 Task: Check the sale-to-list ratio of rec room in the last 1 year.
Action: Mouse moved to (785, 182)
Screenshot: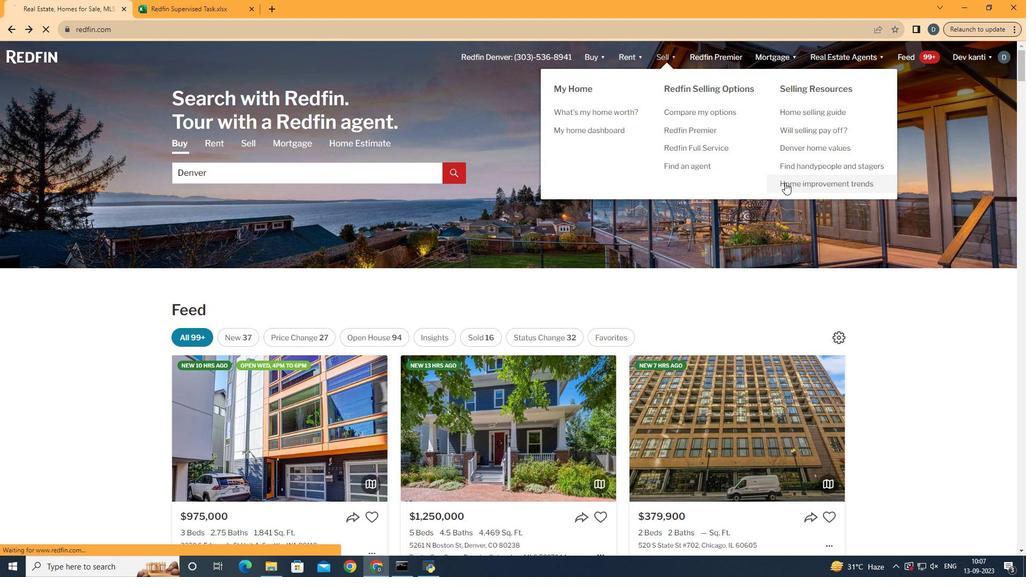 
Action: Mouse pressed left at (785, 182)
Screenshot: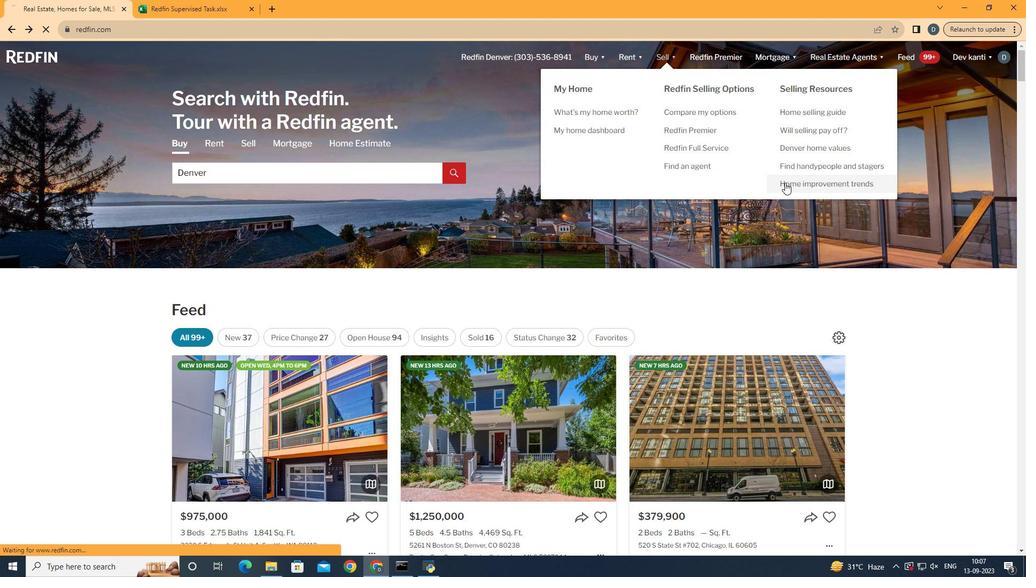 
Action: Mouse moved to (253, 205)
Screenshot: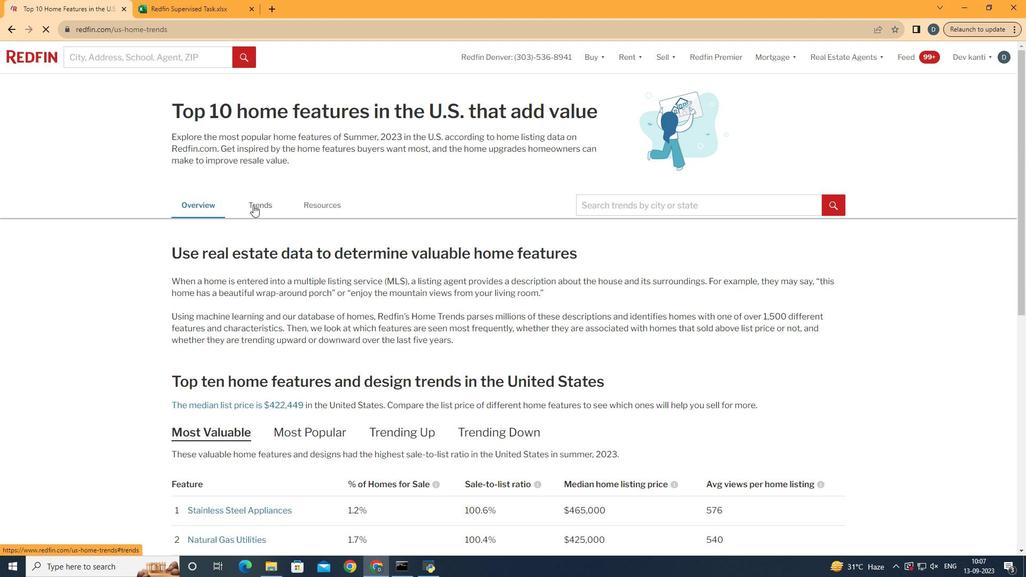 
Action: Mouse pressed left at (253, 205)
Screenshot: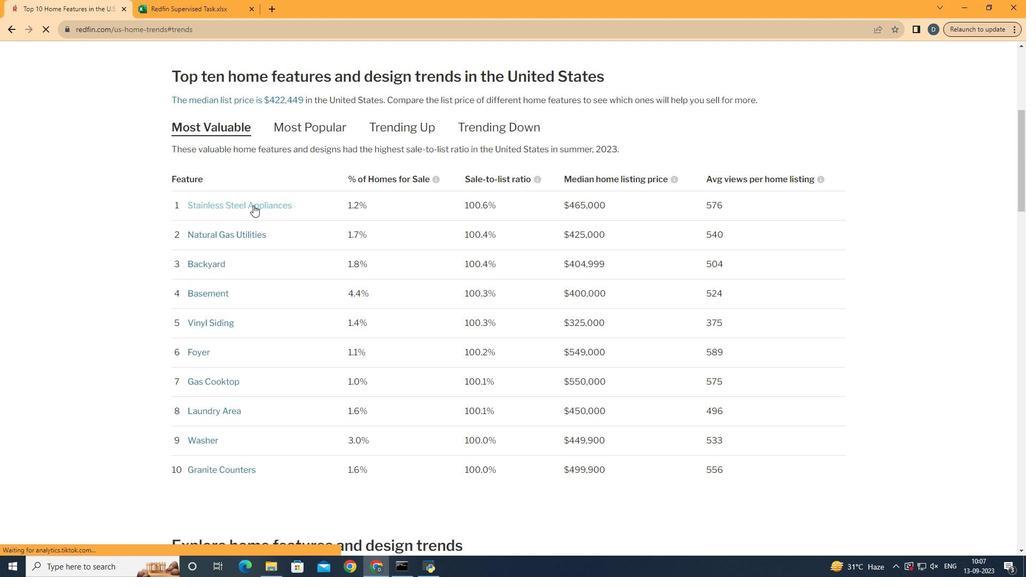 
Action: Mouse moved to (384, 325)
Screenshot: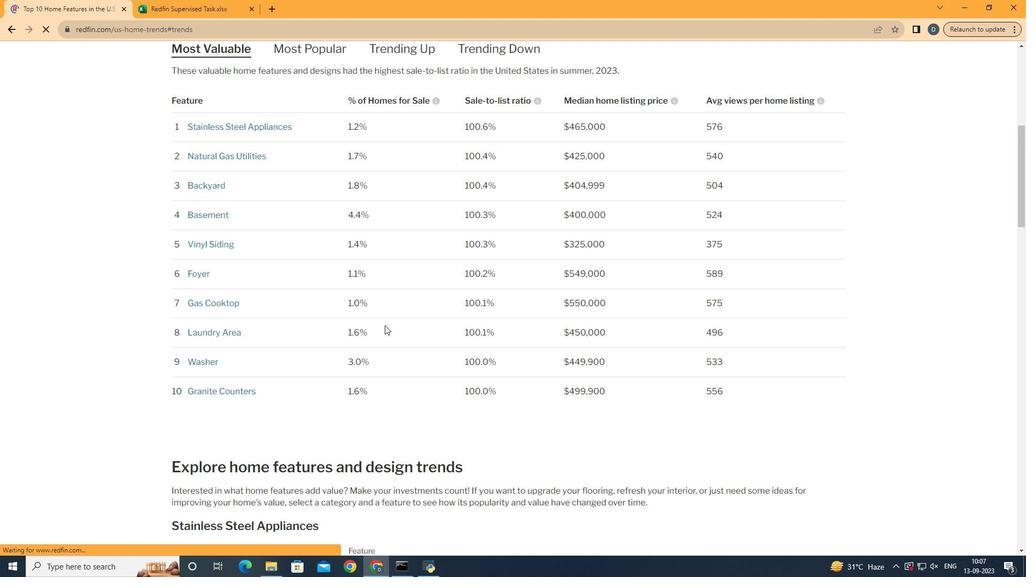 
Action: Mouse scrolled (384, 325) with delta (0, 0)
Screenshot: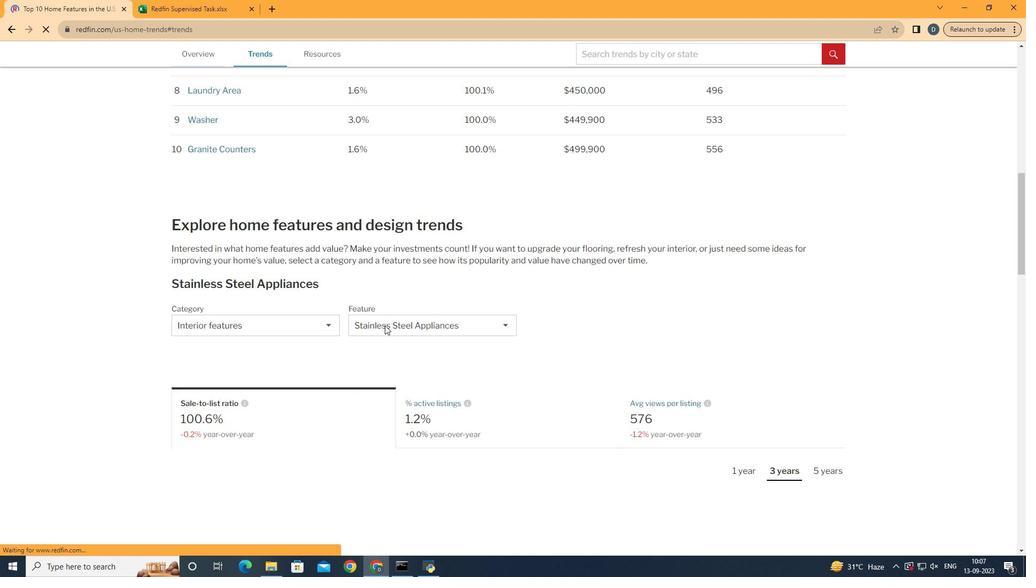 
Action: Mouse scrolled (384, 325) with delta (0, 0)
Screenshot: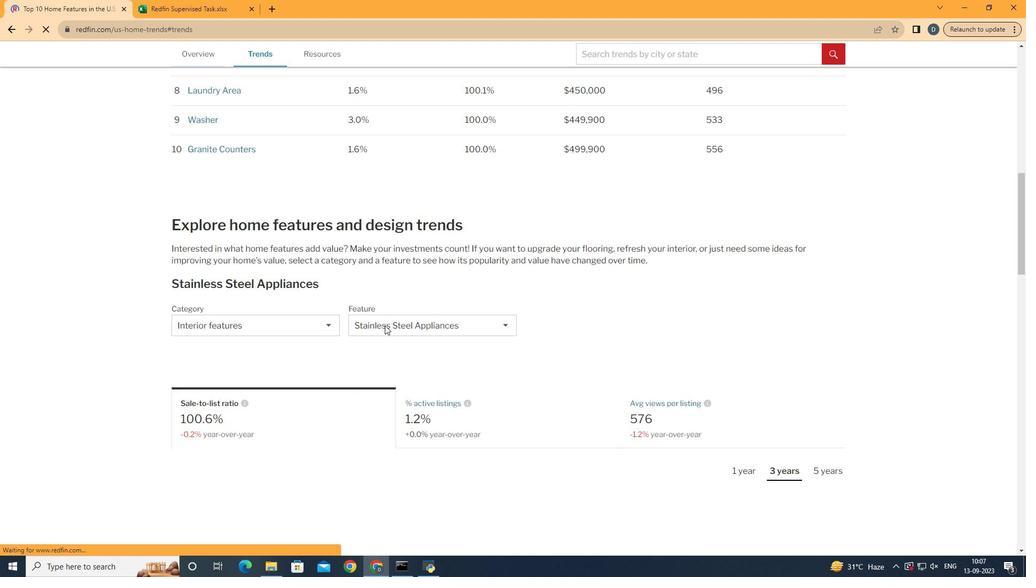 
Action: Mouse scrolled (384, 325) with delta (0, 0)
Screenshot: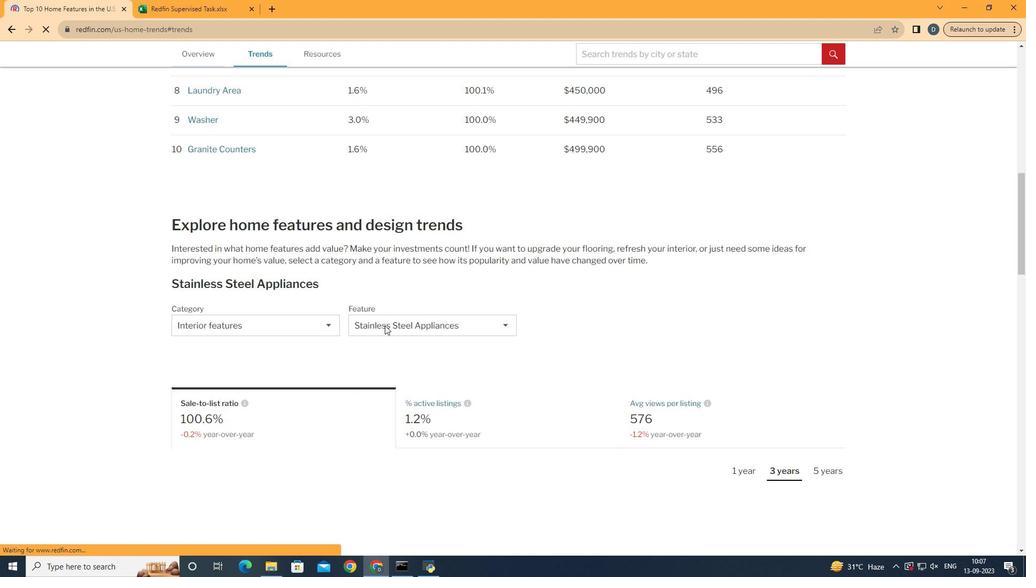 
Action: Mouse scrolled (384, 325) with delta (0, 0)
Screenshot: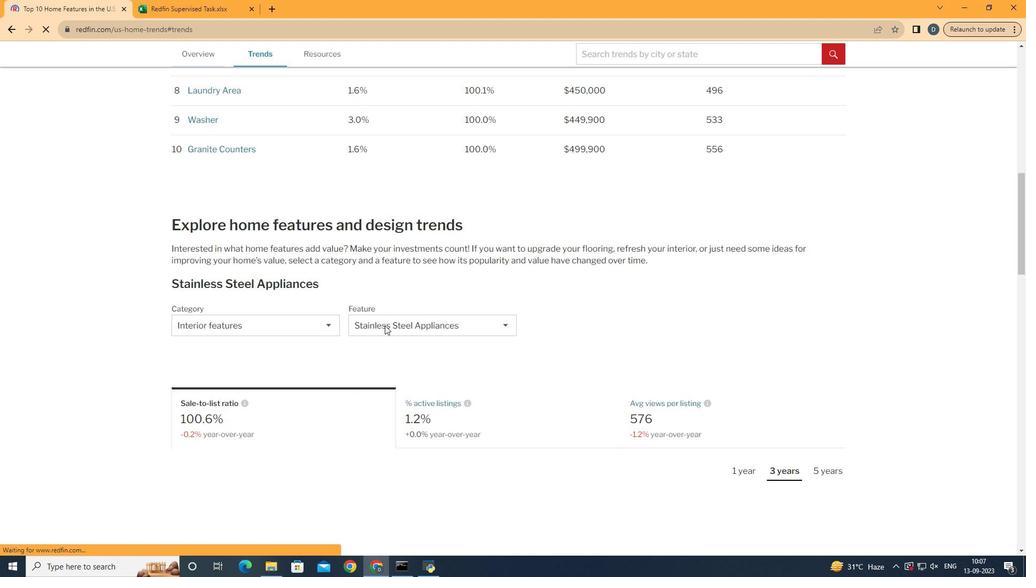 
Action: Mouse scrolled (384, 325) with delta (0, 0)
Screenshot: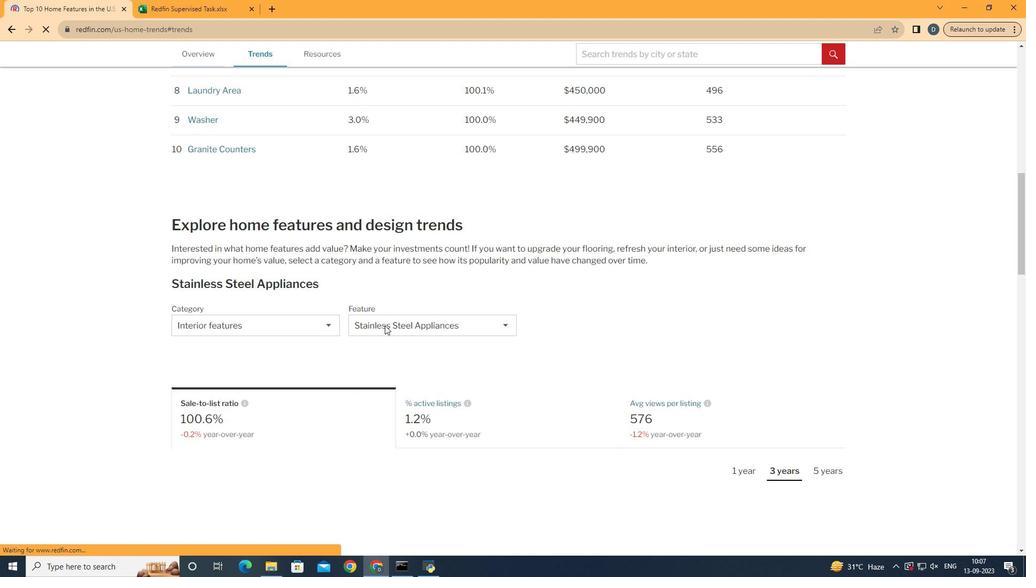 
Action: Mouse scrolled (384, 325) with delta (0, 0)
Screenshot: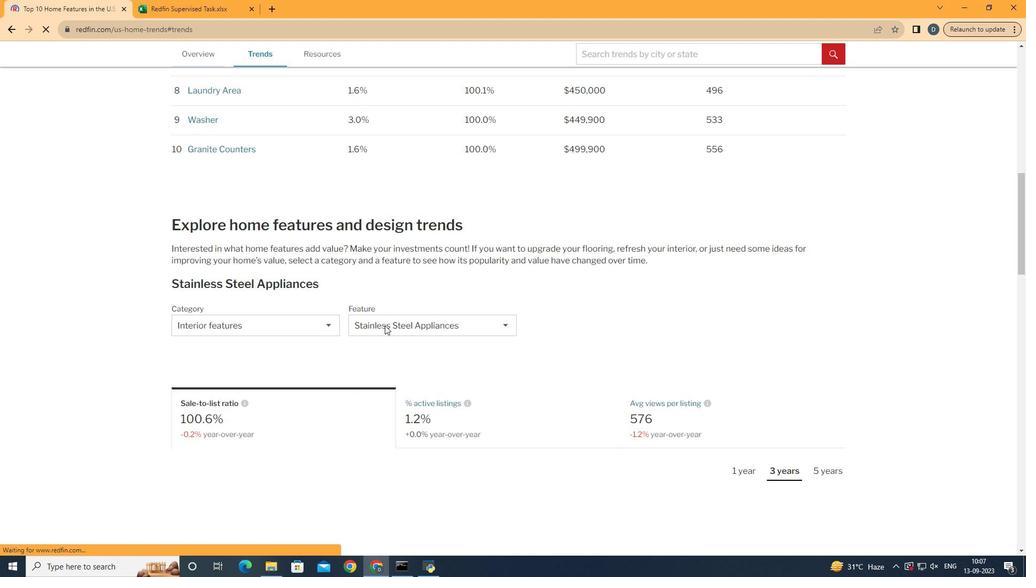 
Action: Mouse moved to (352, 322)
Screenshot: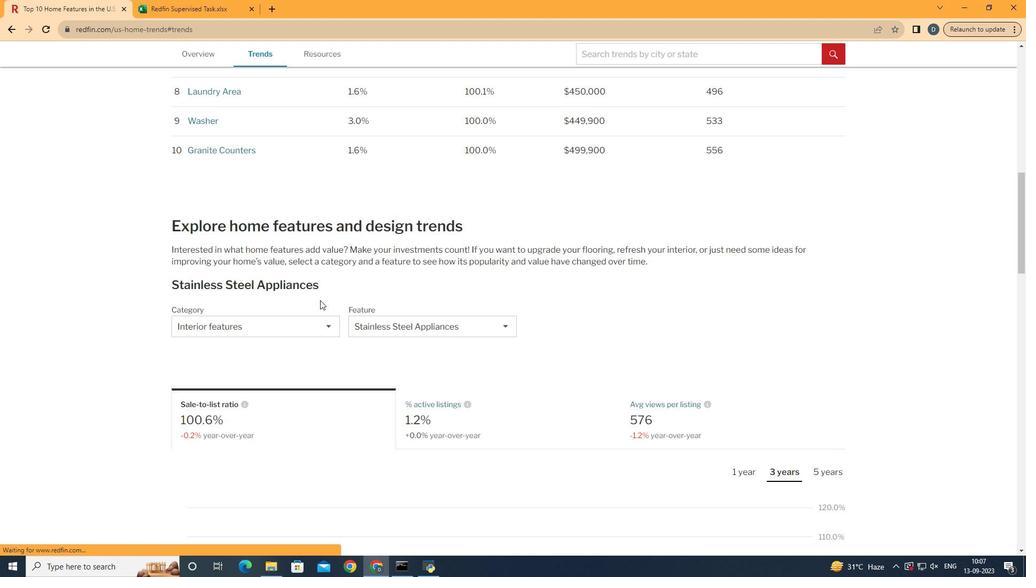
Action: Mouse scrolled (352, 321) with delta (0, 0)
Screenshot: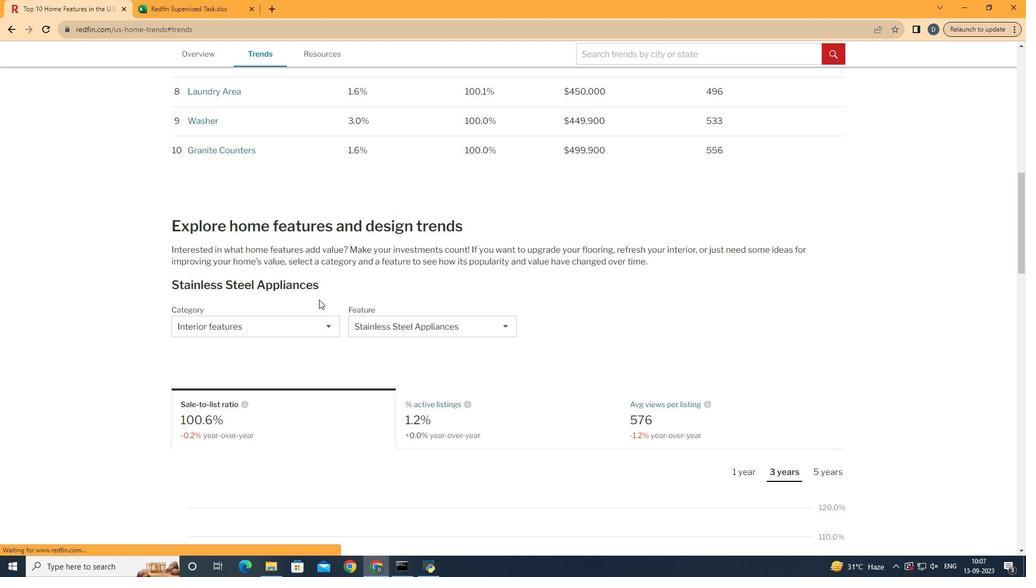 
Action: Mouse scrolled (352, 321) with delta (0, 0)
Screenshot: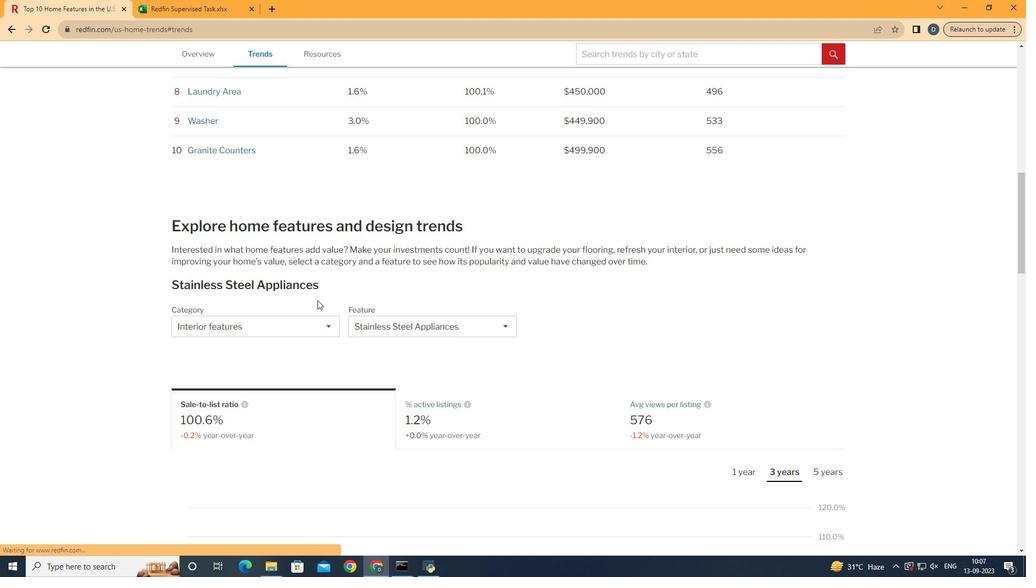 
Action: Mouse moved to (317, 300)
Screenshot: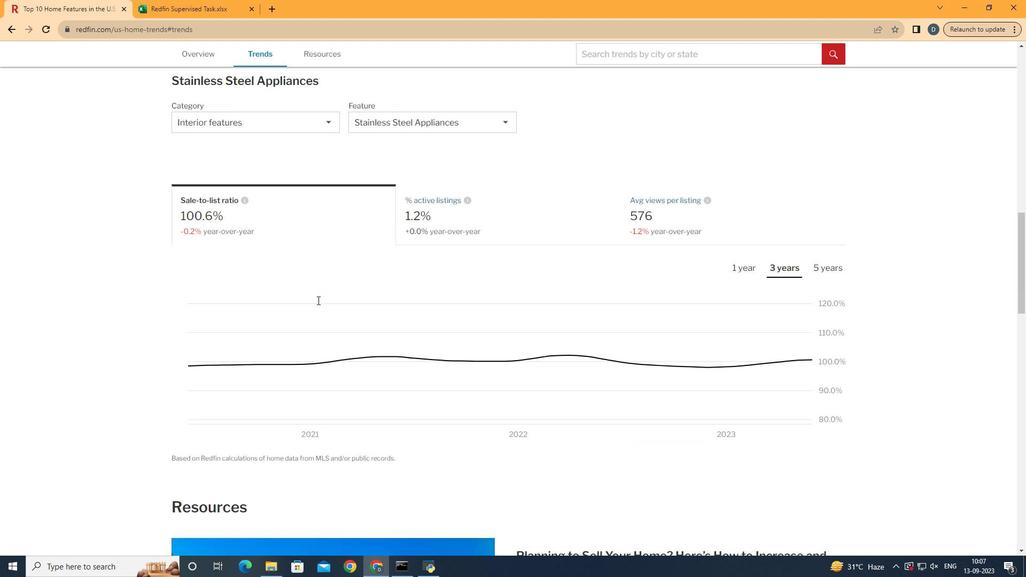 
Action: Mouse scrolled (317, 299) with delta (0, 0)
Screenshot: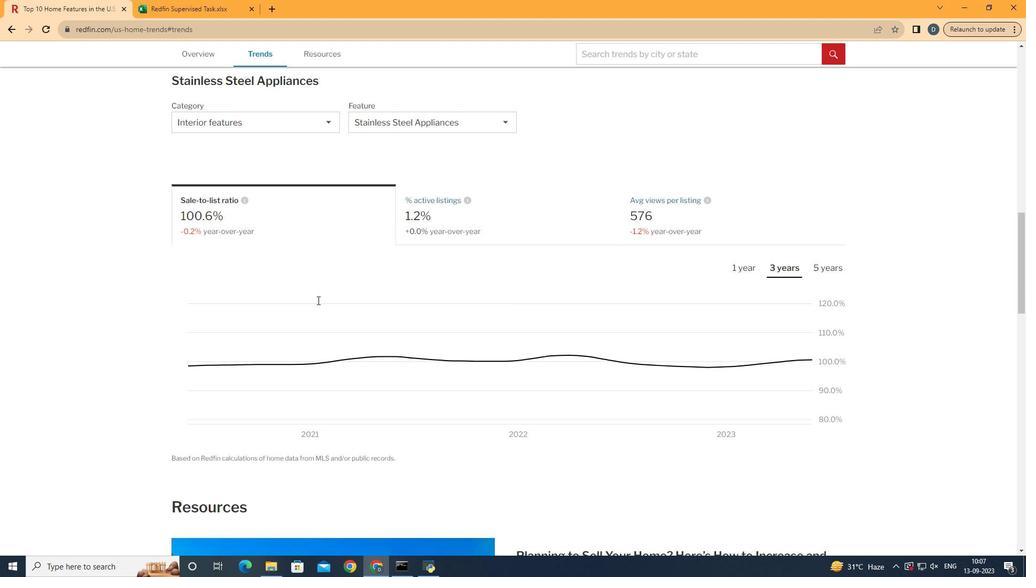
Action: Mouse scrolled (317, 299) with delta (0, 0)
Screenshot: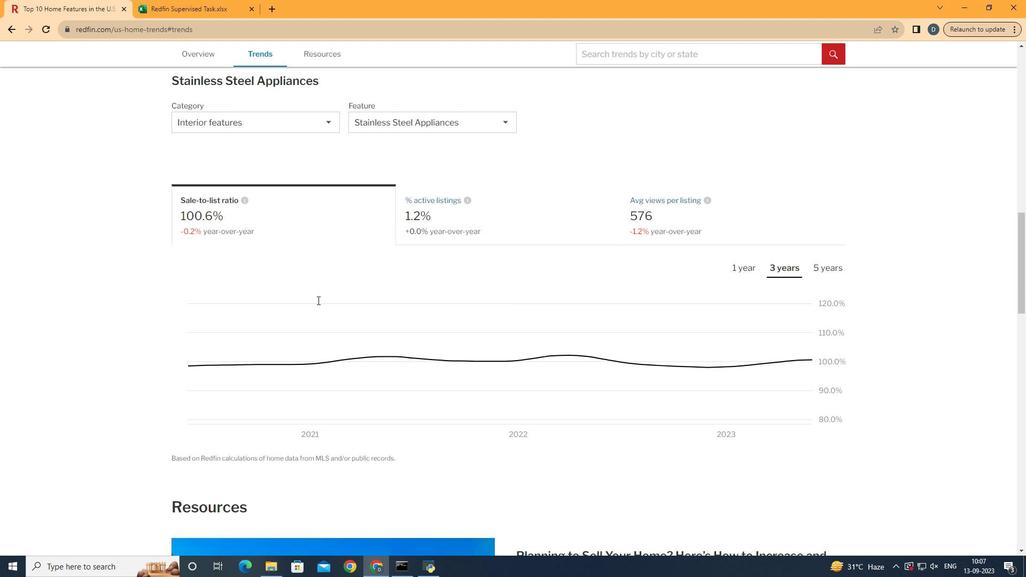 
Action: Mouse scrolled (317, 299) with delta (0, 0)
Screenshot: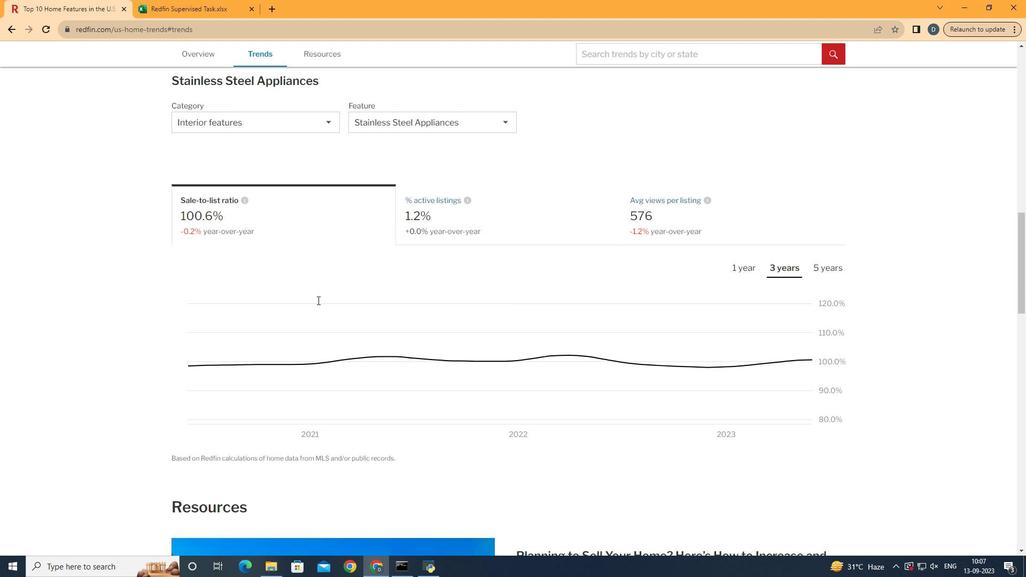 
Action: Mouse scrolled (317, 299) with delta (0, 0)
Screenshot: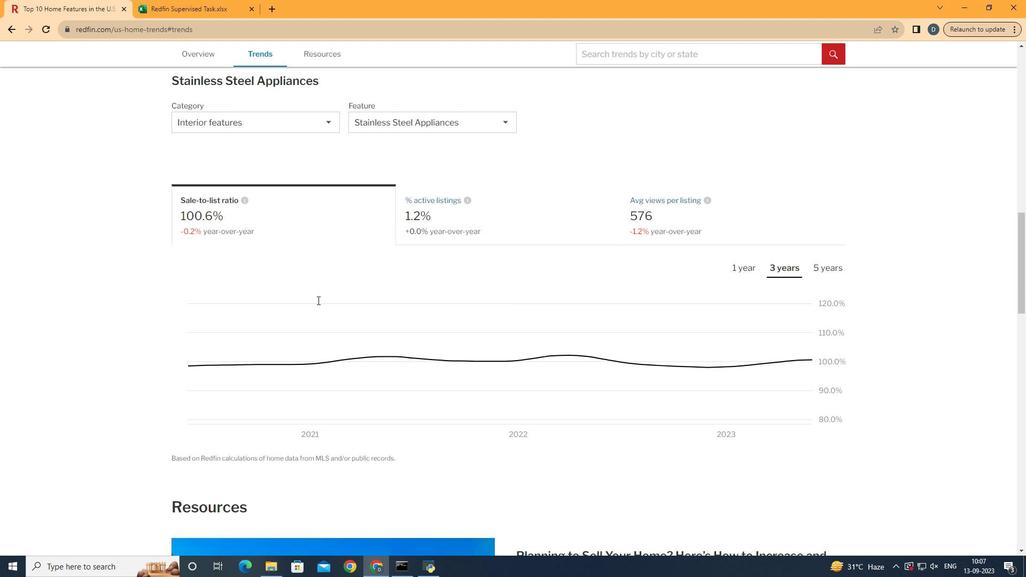 
Action: Mouse scrolled (317, 299) with delta (0, 0)
Screenshot: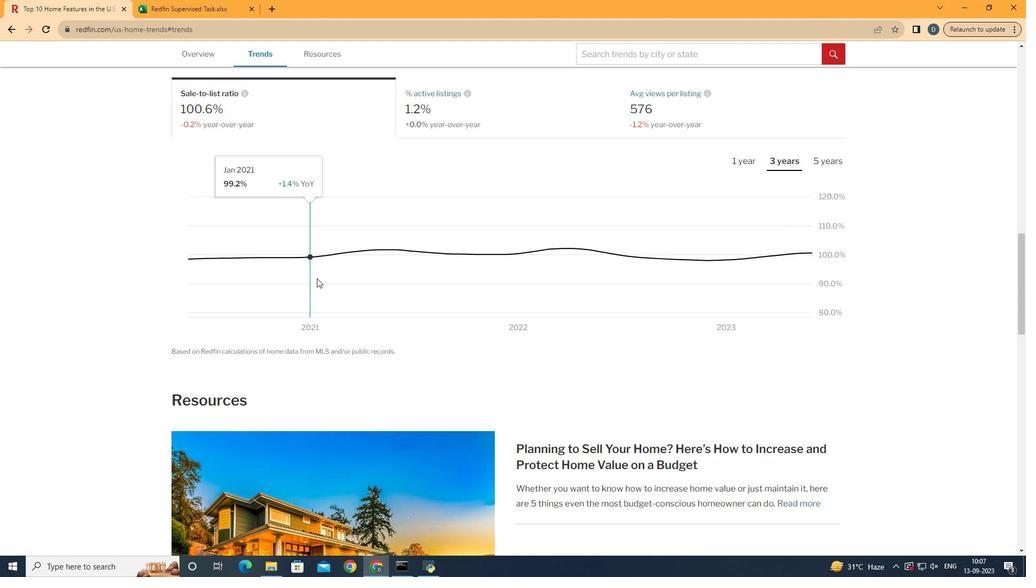 
Action: Mouse scrolled (317, 299) with delta (0, 0)
Screenshot: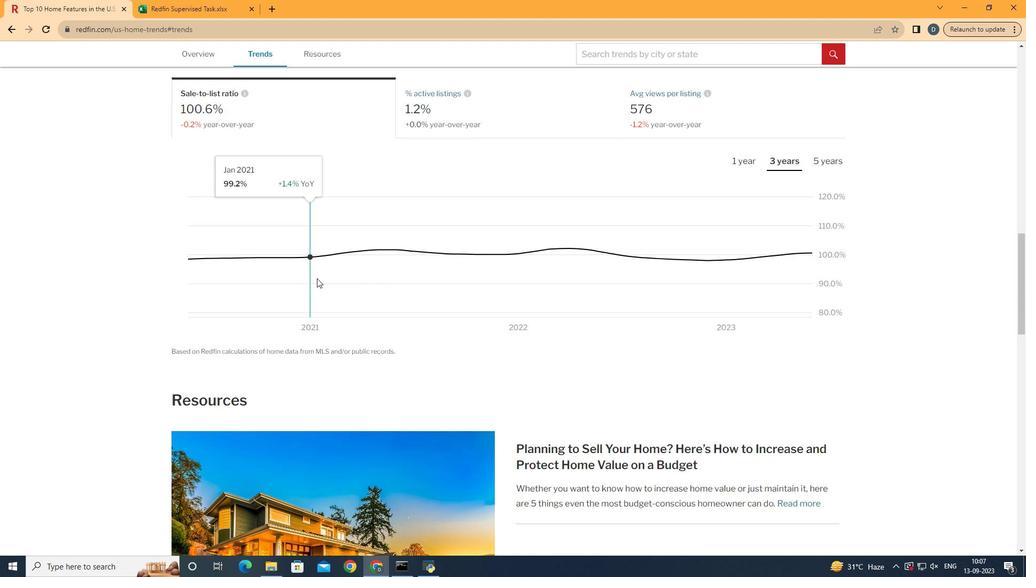 
Action: Mouse moved to (317, 278)
Screenshot: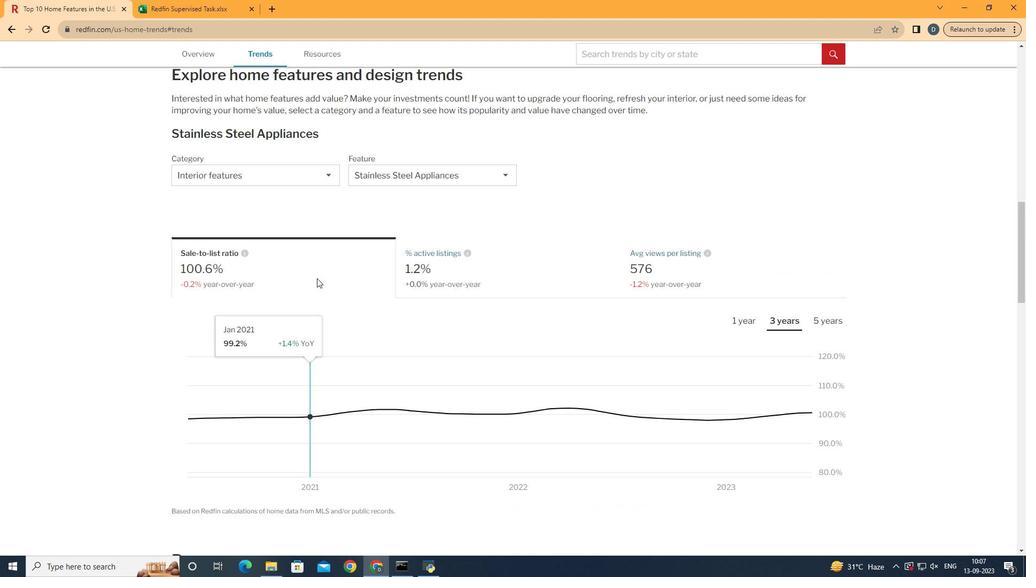 
Action: Mouse scrolled (317, 279) with delta (0, 0)
Screenshot: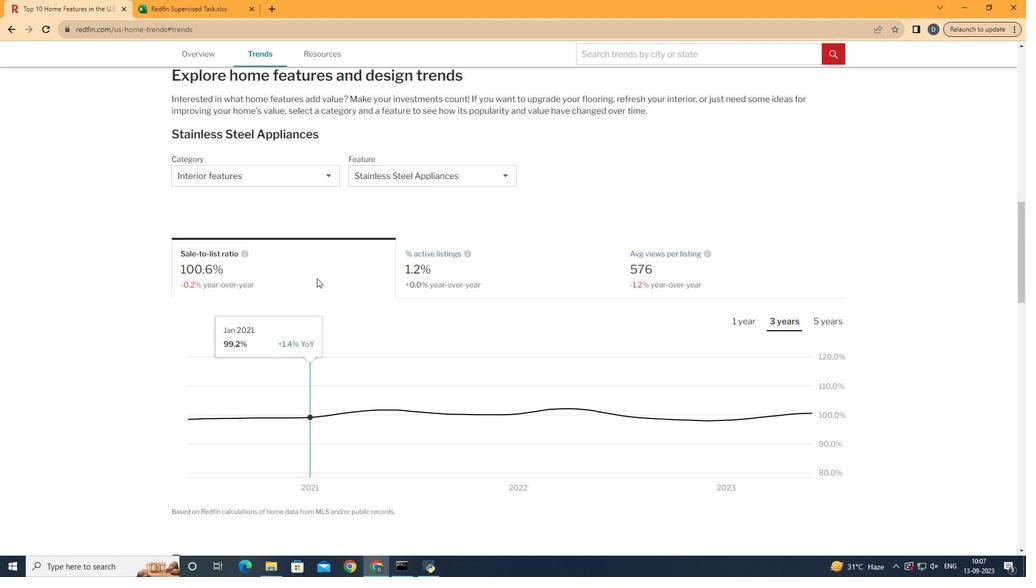 
Action: Mouse scrolled (317, 279) with delta (0, 0)
Screenshot: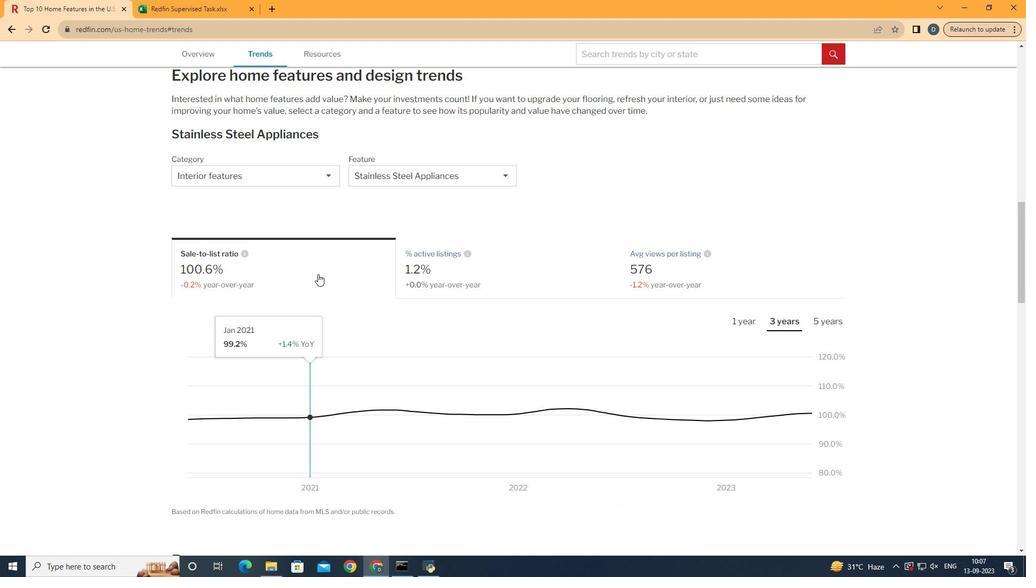 
Action: Mouse scrolled (317, 279) with delta (0, 0)
Screenshot: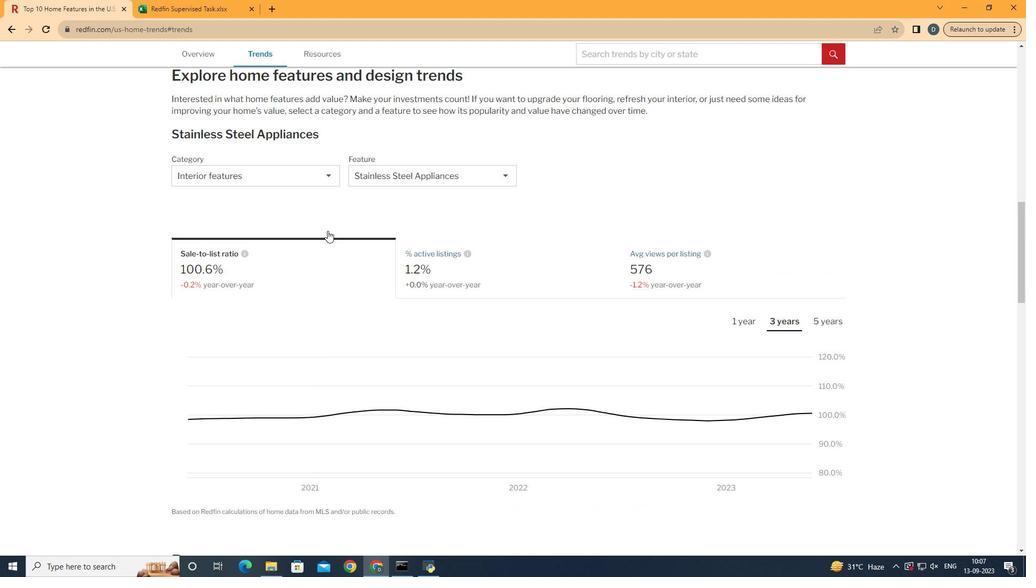 
Action: Mouse moved to (328, 167)
Screenshot: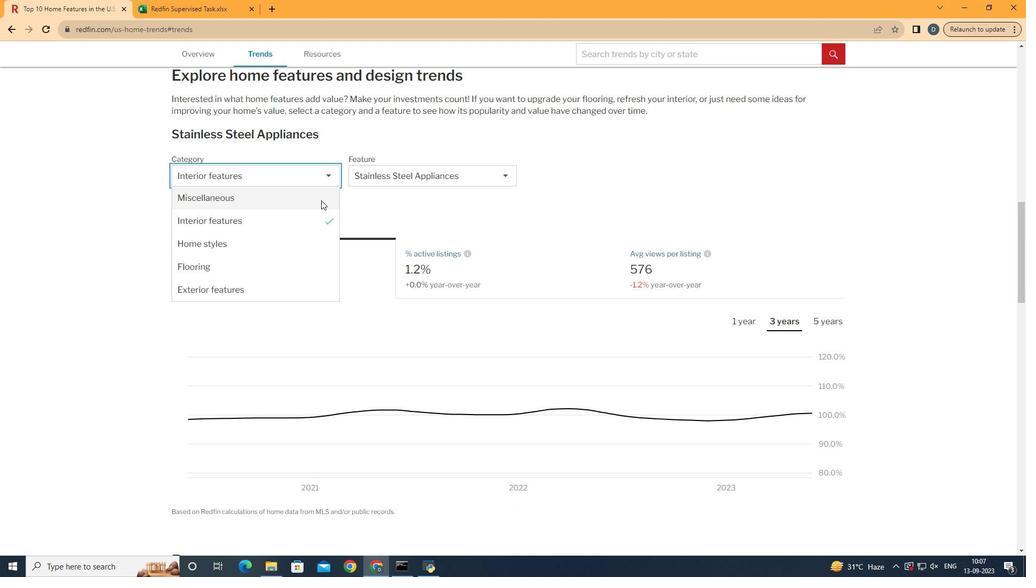 
Action: Mouse pressed left at (328, 167)
Screenshot: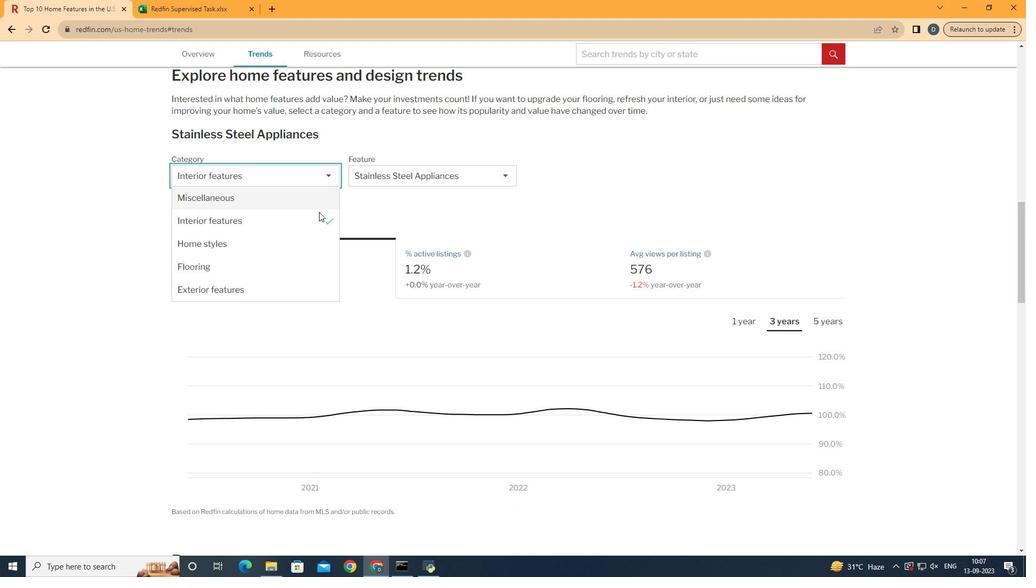 
Action: Mouse moved to (316, 221)
Screenshot: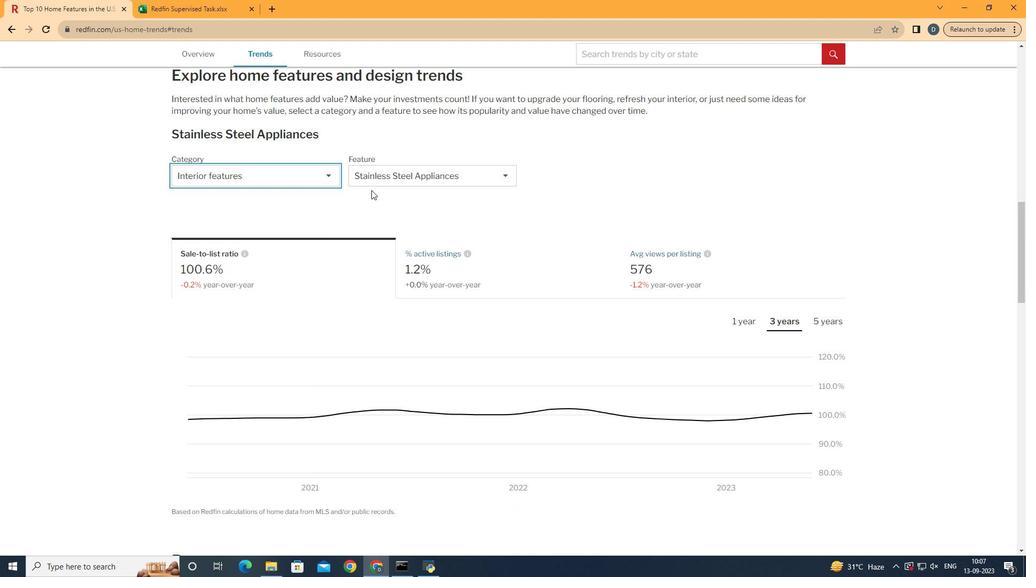 
Action: Mouse pressed left at (316, 221)
Screenshot: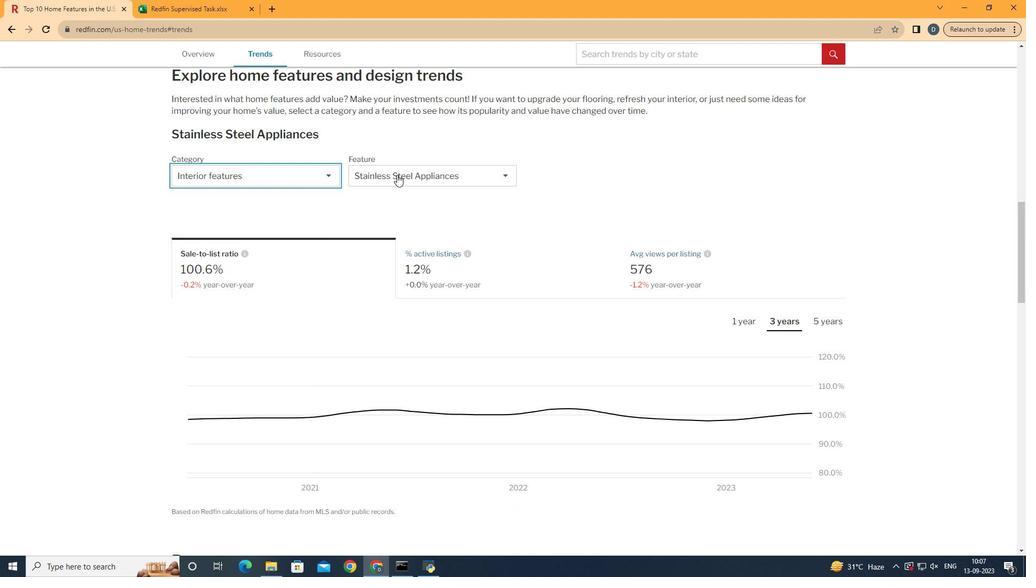 
Action: Mouse moved to (397, 174)
Screenshot: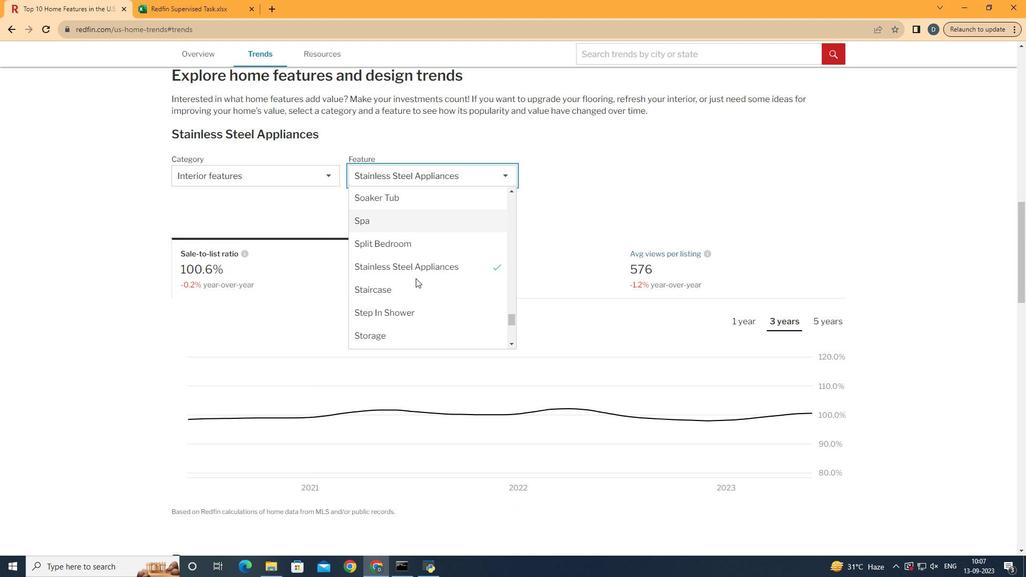 
Action: Mouse pressed left at (397, 174)
Screenshot: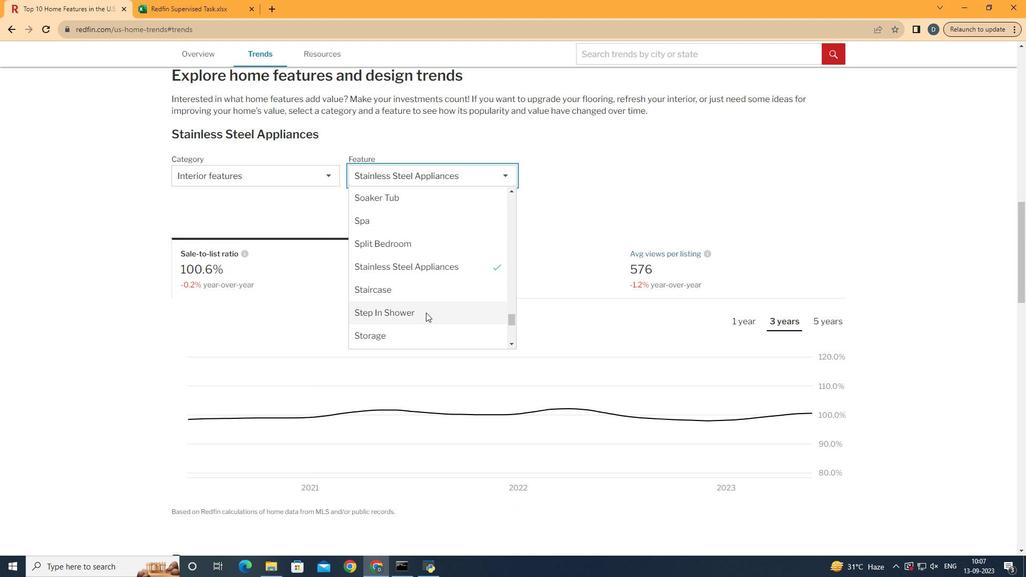 
Action: Mouse moved to (426, 312)
Screenshot: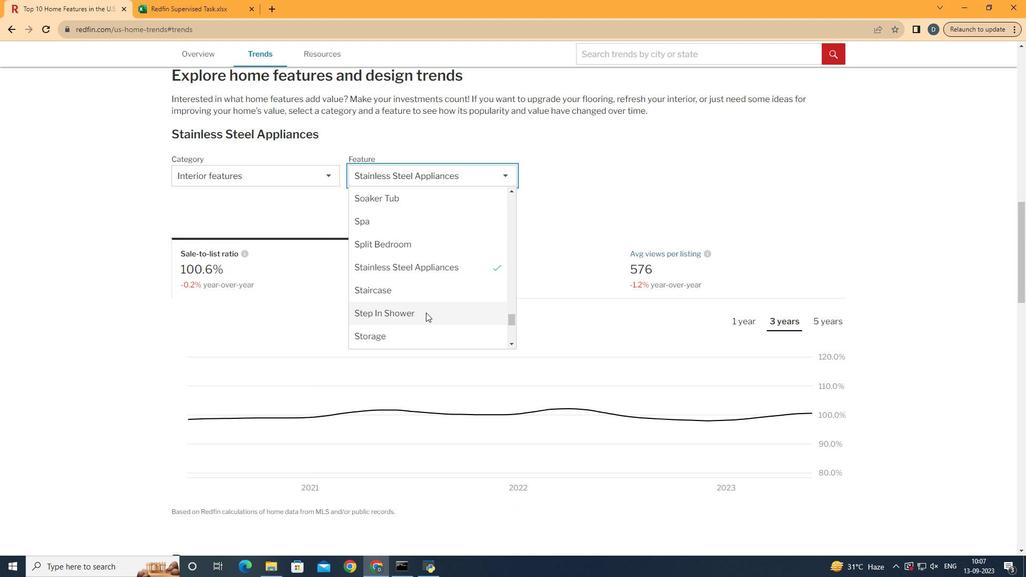 
Action: Mouse scrolled (426, 313) with delta (0, 0)
Screenshot: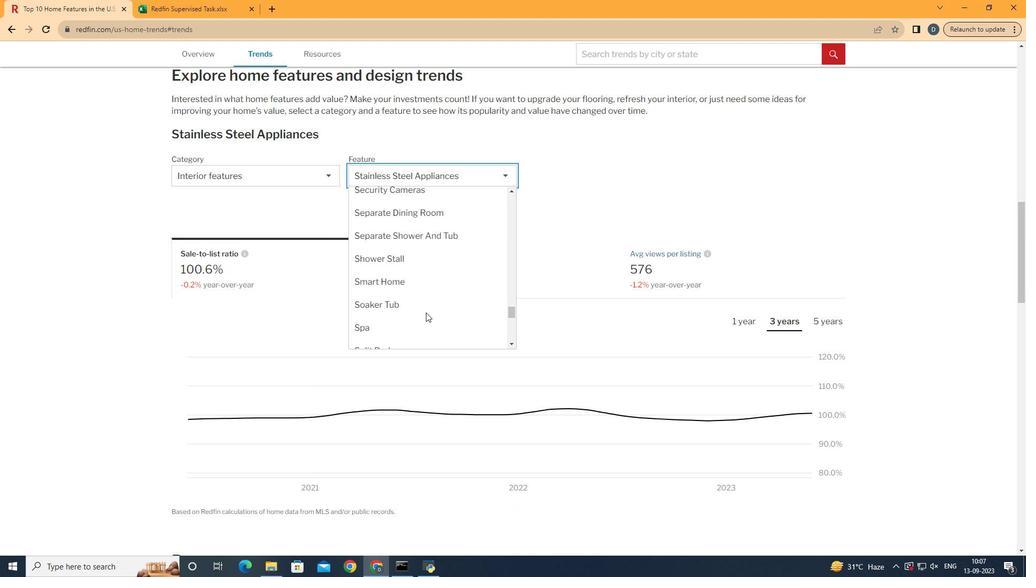 
Action: Mouse scrolled (426, 313) with delta (0, 0)
Screenshot: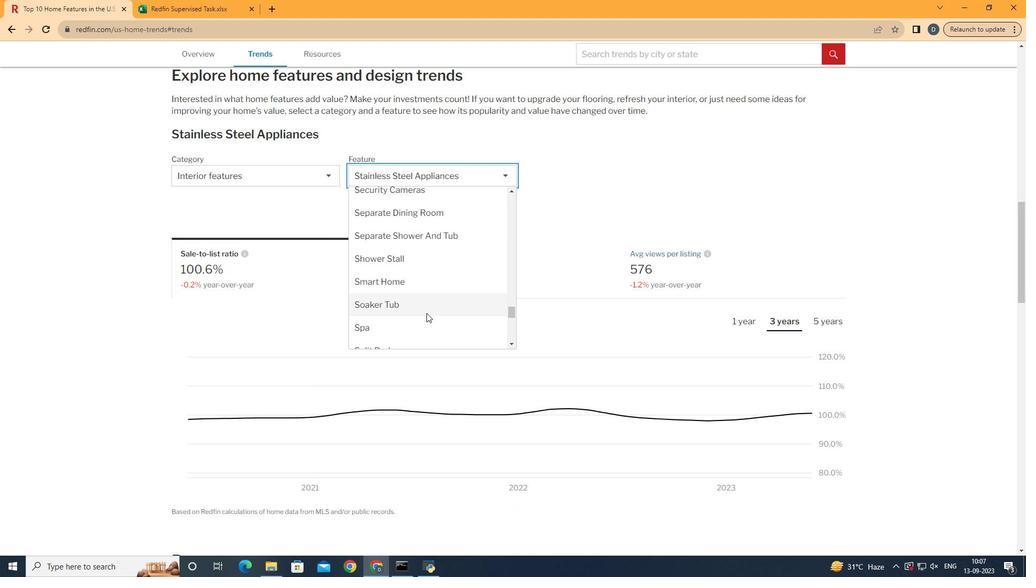 
Action: Mouse moved to (448, 251)
Screenshot: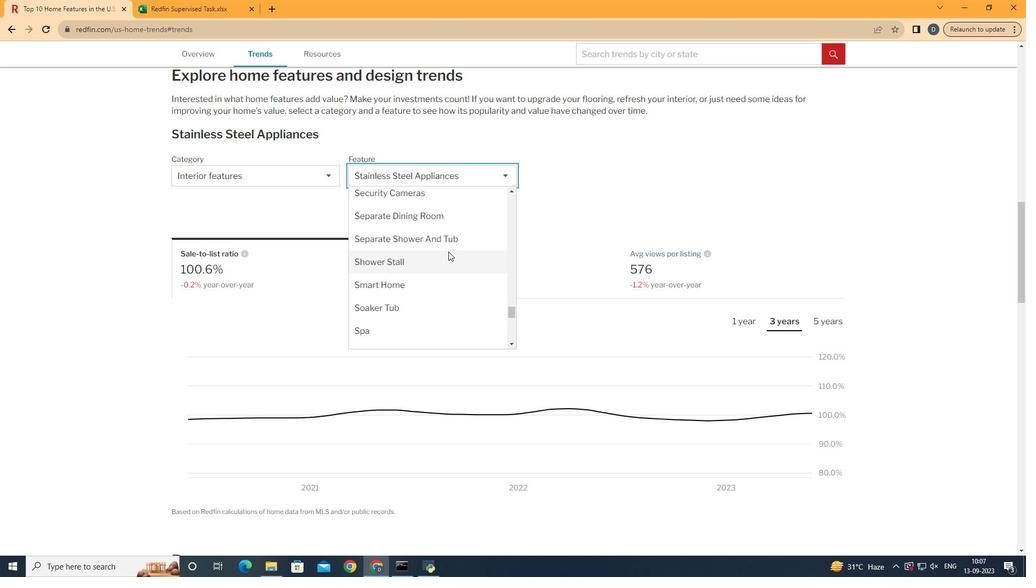 
Action: Mouse scrolled (448, 252) with delta (0, 0)
Screenshot: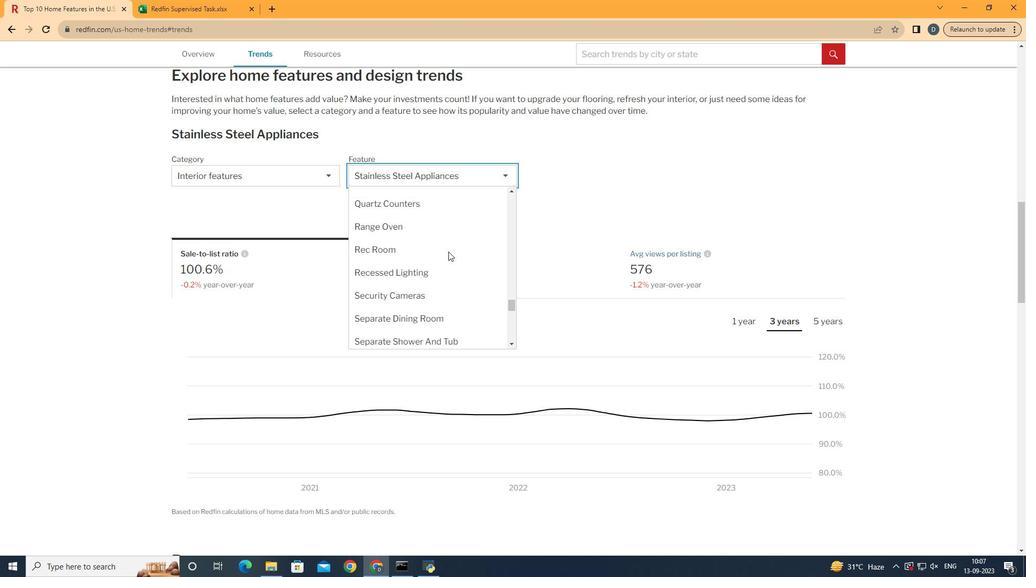 
Action: Mouse scrolled (448, 252) with delta (0, 0)
Screenshot: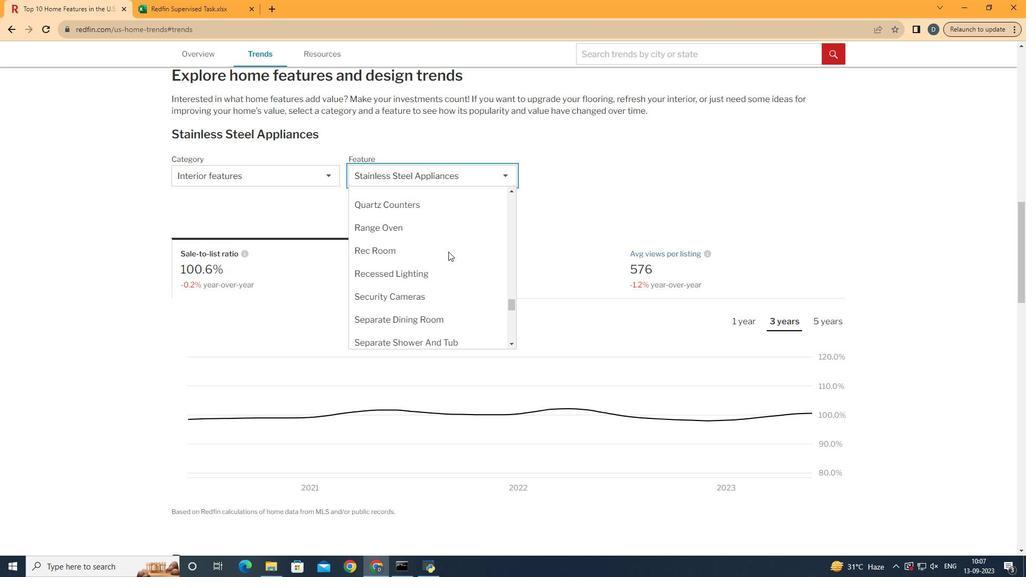 
Action: Mouse moved to (454, 246)
Screenshot: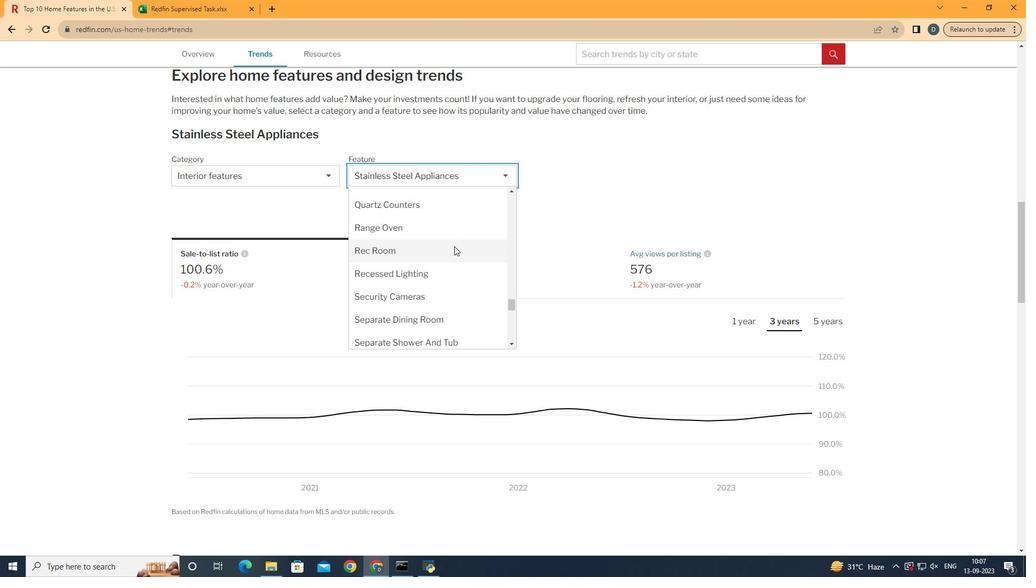 
Action: Mouse pressed left at (454, 246)
Screenshot: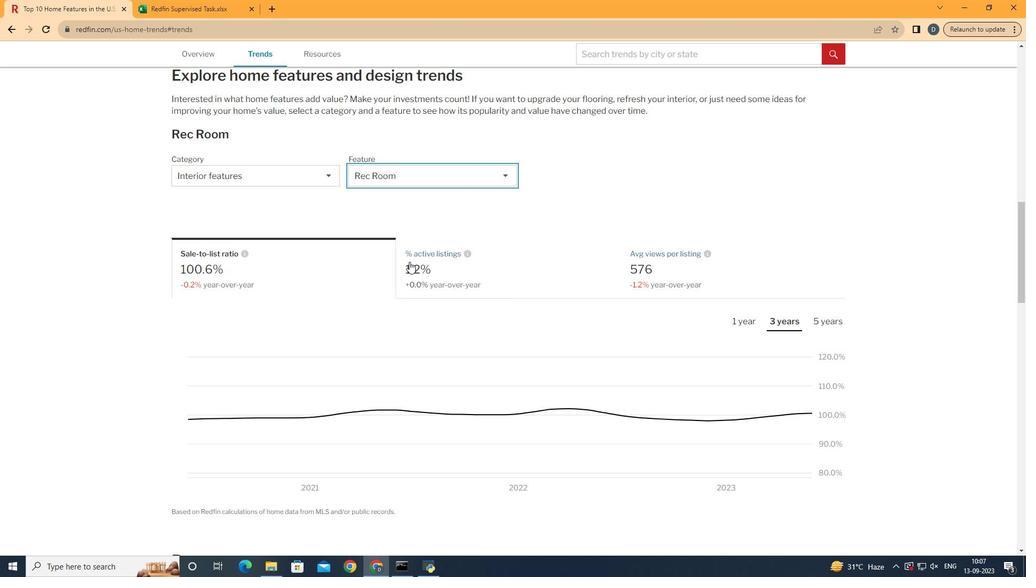
Action: Mouse moved to (317, 271)
Screenshot: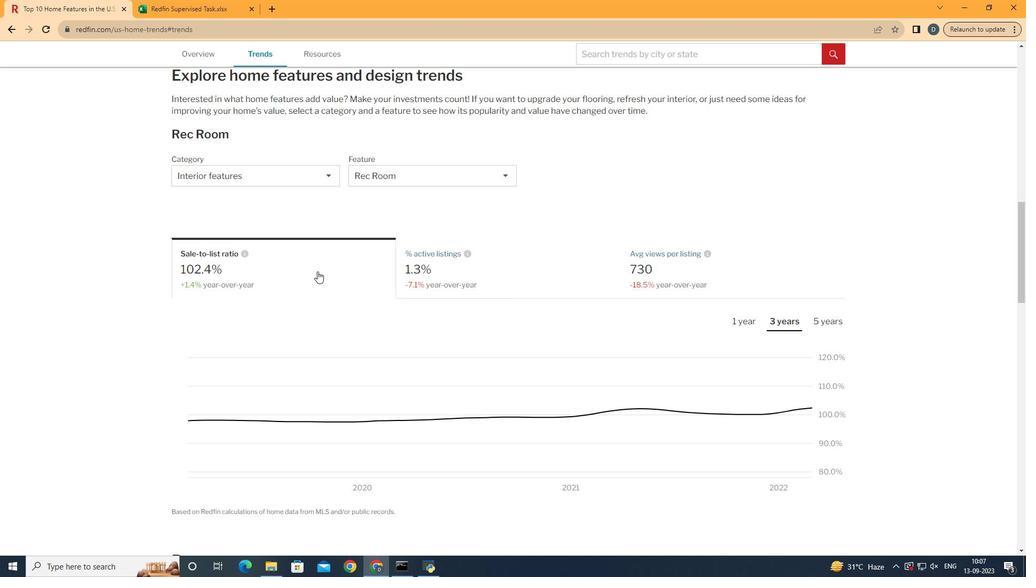 
Action: Mouse pressed left at (317, 271)
Screenshot: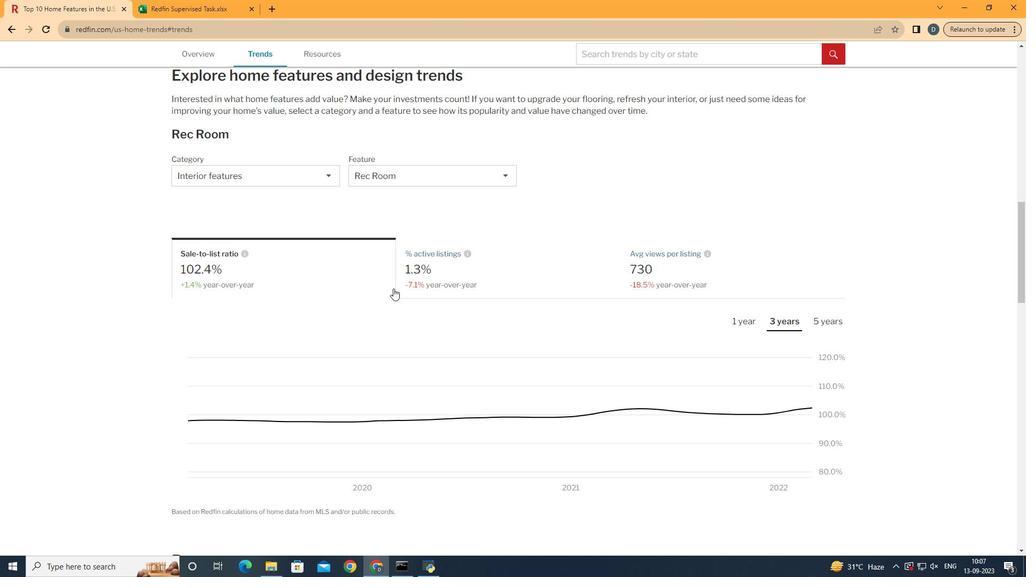 
Action: Mouse moved to (741, 315)
Screenshot: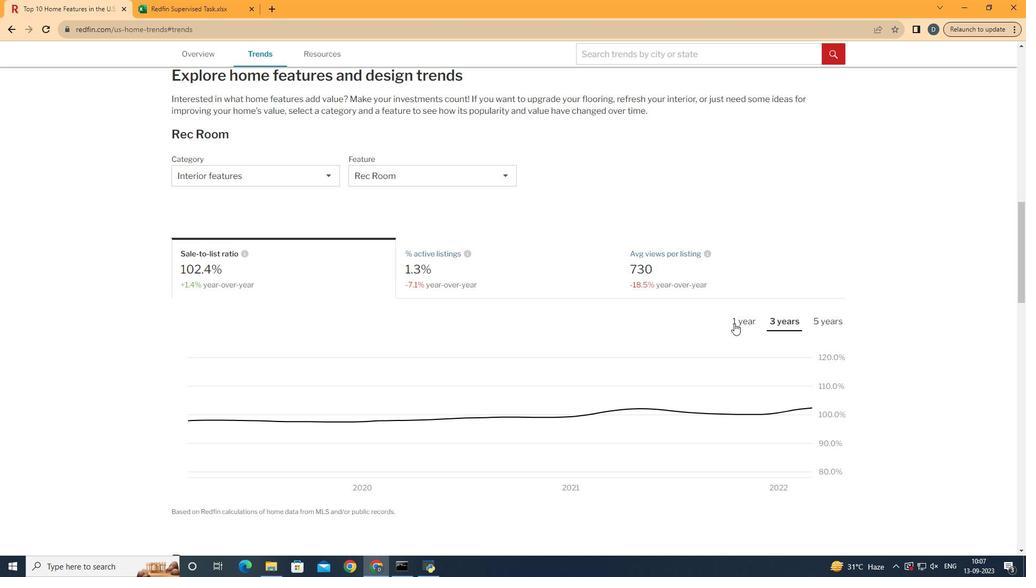 
Action: Mouse pressed left at (741, 315)
Screenshot: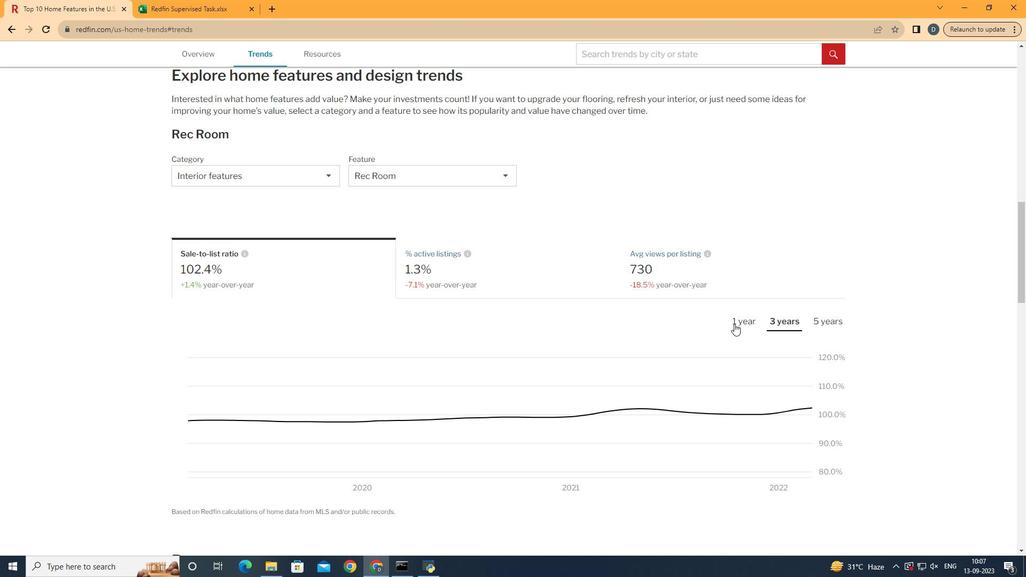 
Action: Mouse moved to (734, 324)
Screenshot: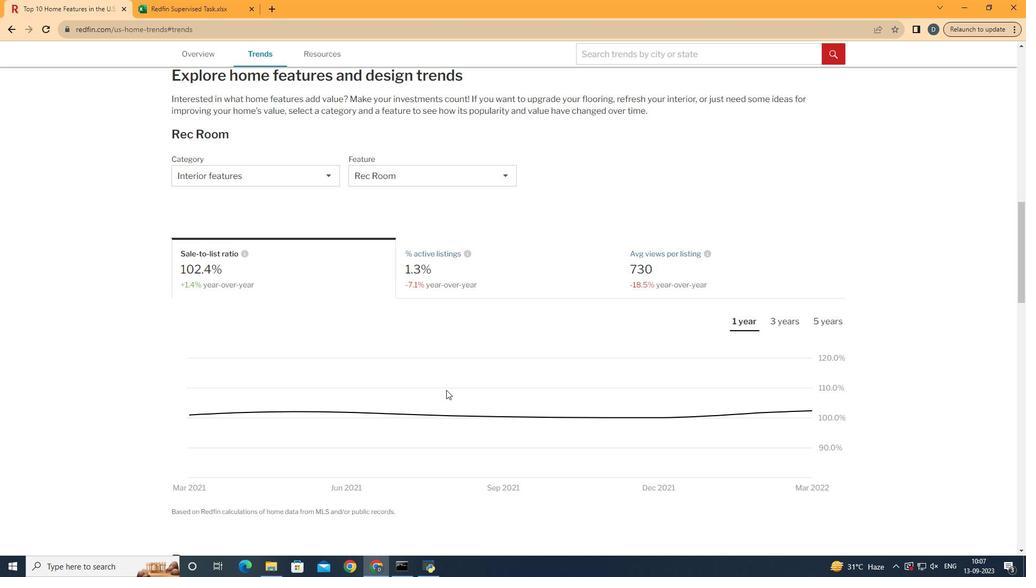 
Action: Mouse pressed left at (734, 324)
Screenshot: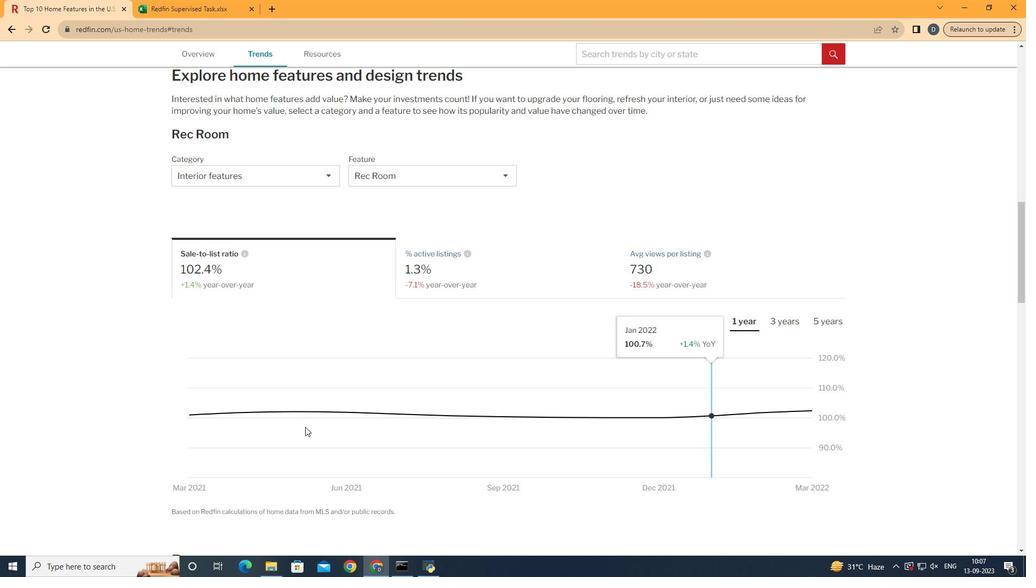 
Action: Mouse moved to (822, 414)
Screenshot: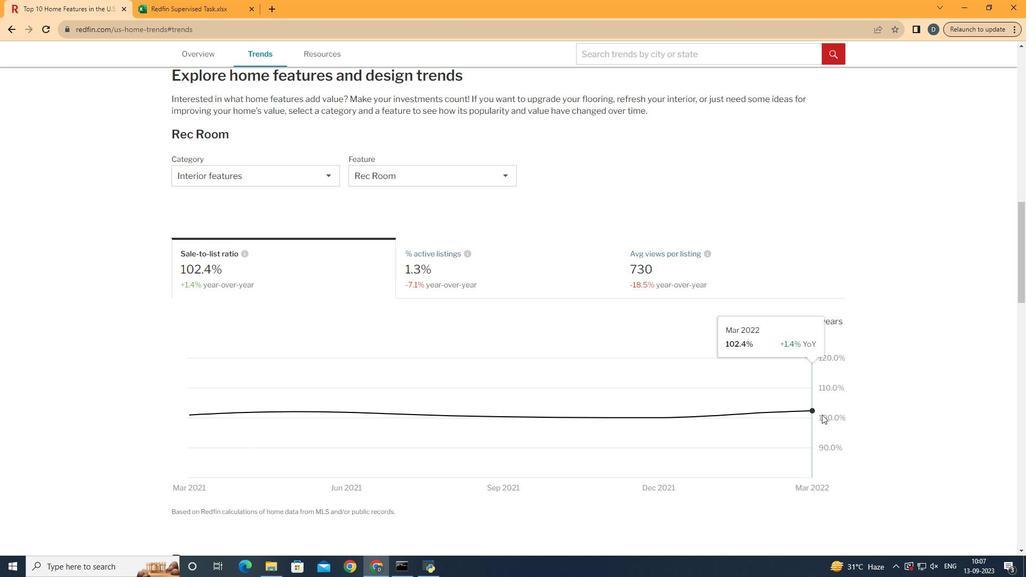 
